 Task: Select a due date automation when advanced on, 2 days before a card is due add fields with custom field "Resume" set to a number lower than 1 and greater than 10 at 11:00 AM.
Action: Mouse moved to (1069, 76)
Screenshot: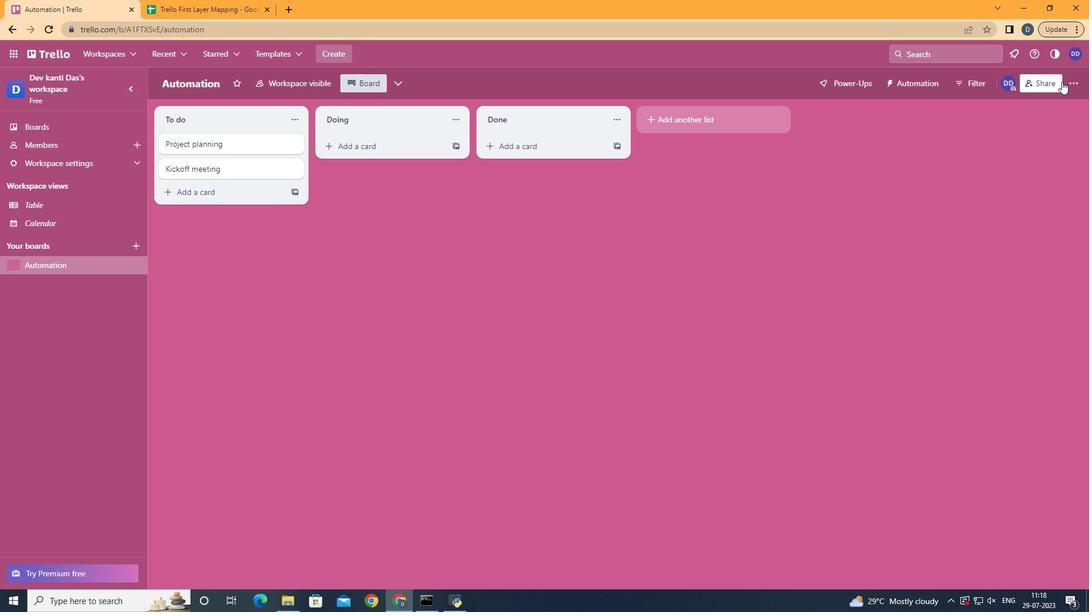 
Action: Mouse pressed left at (1069, 76)
Screenshot: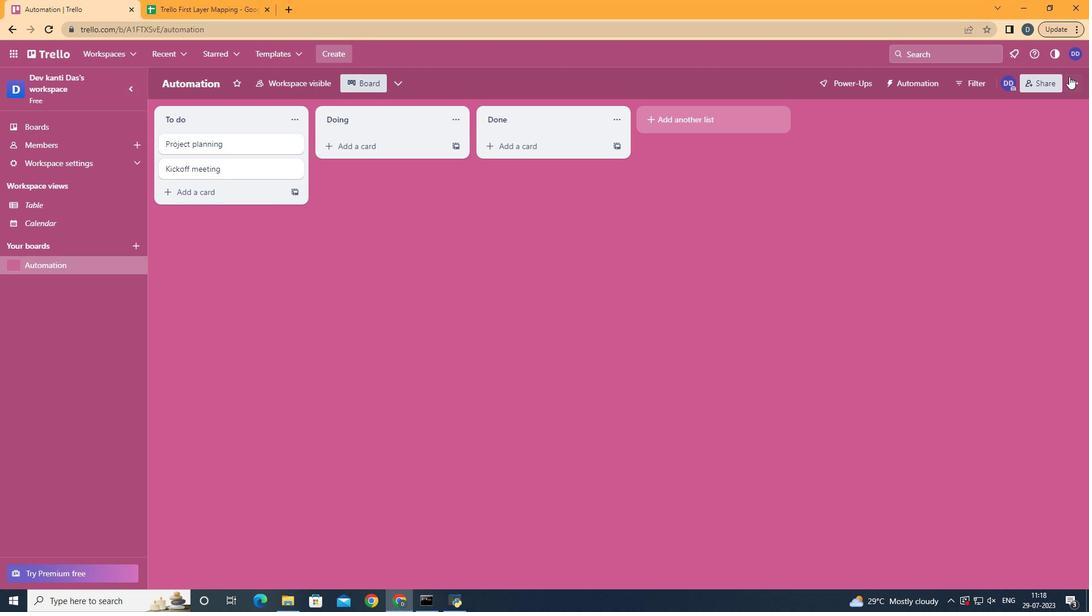 
Action: Mouse moved to (1011, 234)
Screenshot: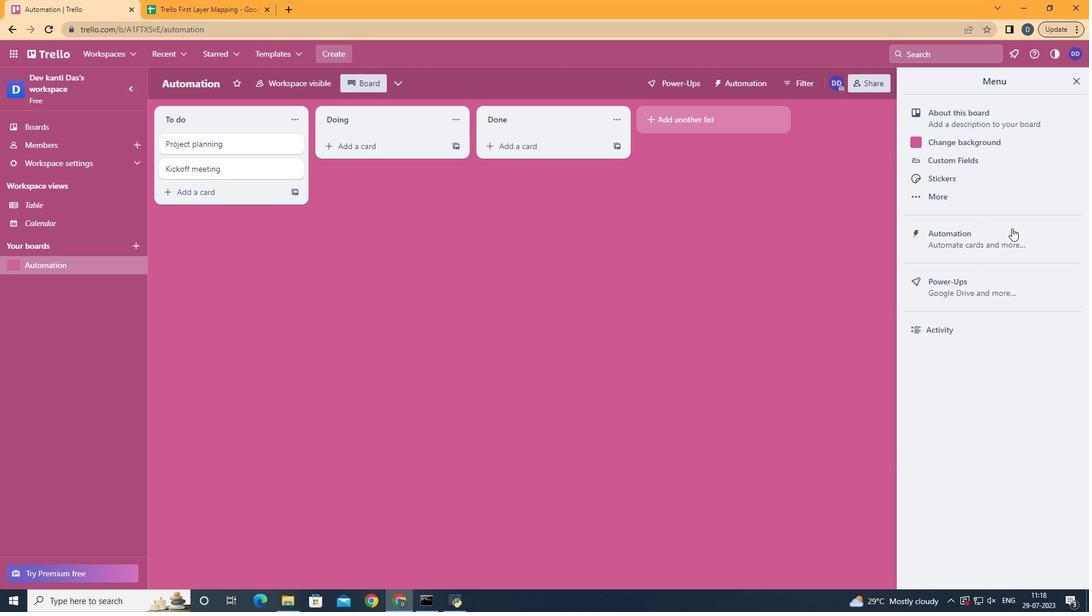 
Action: Mouse pressed left at (1011, 234)
Screenshot: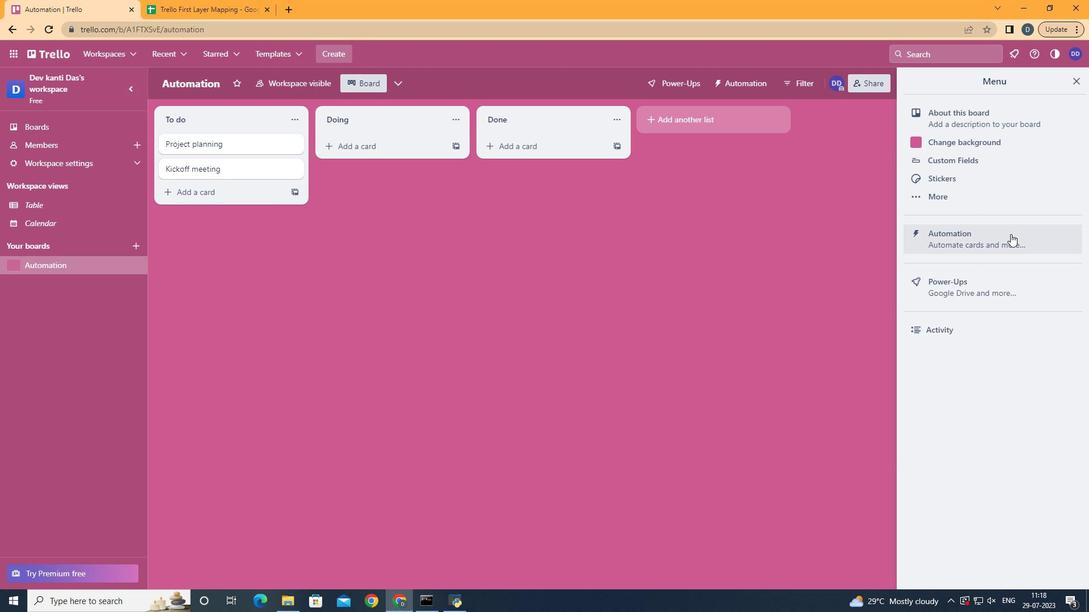 
Action: Mouse moved to (234, 233)
Screenshot: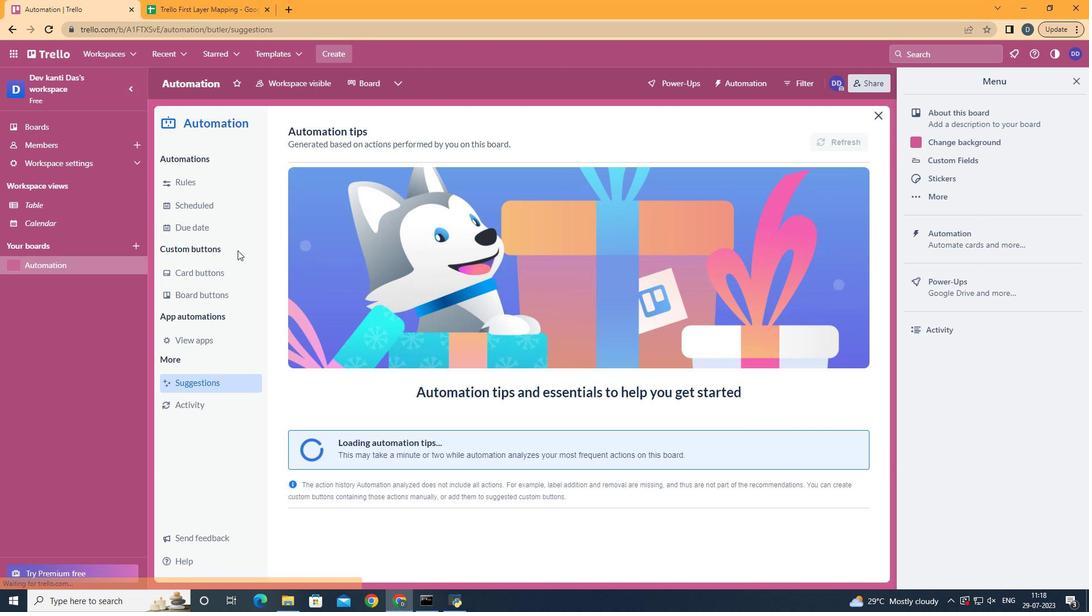 
Action: Mouse pressed left at (234, 233)
Screenshot: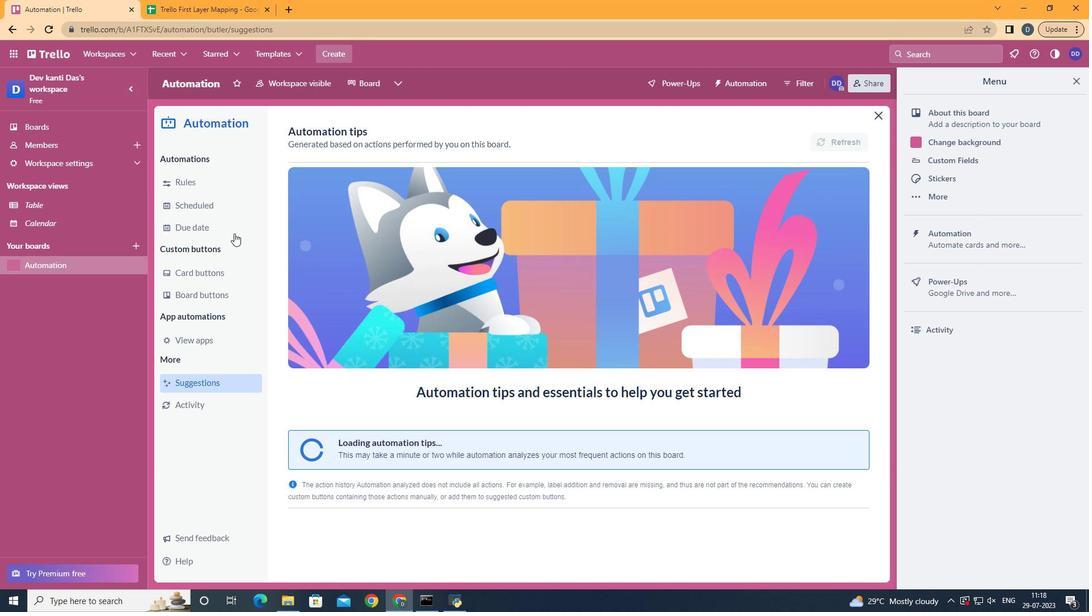 
Action: Mouse moved to (811, 137)
Screenshot: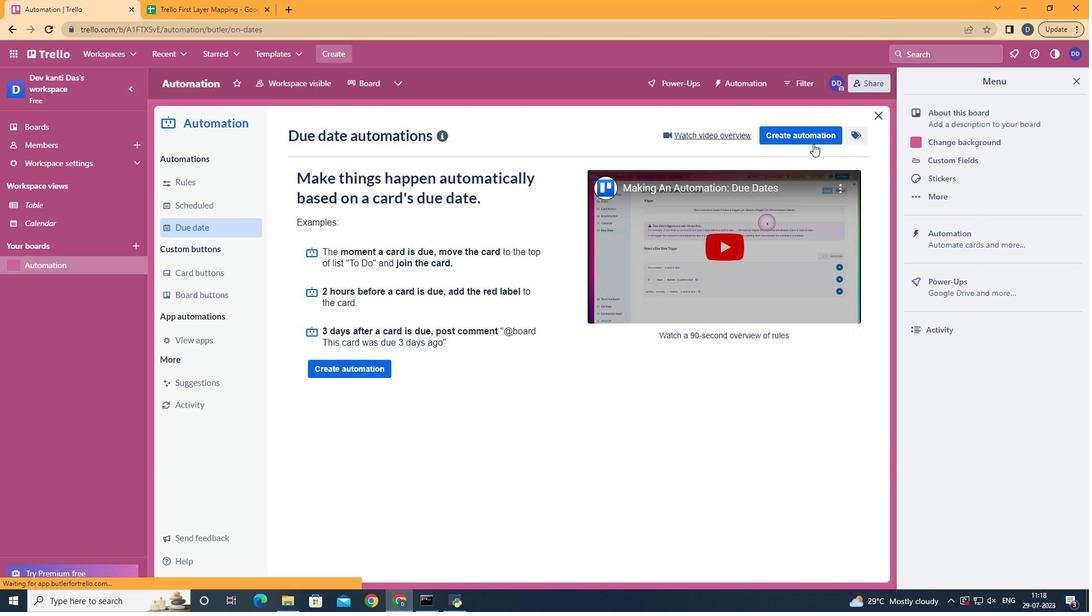 
Action: Mouse pressed left at (811, 137)
Screenshot: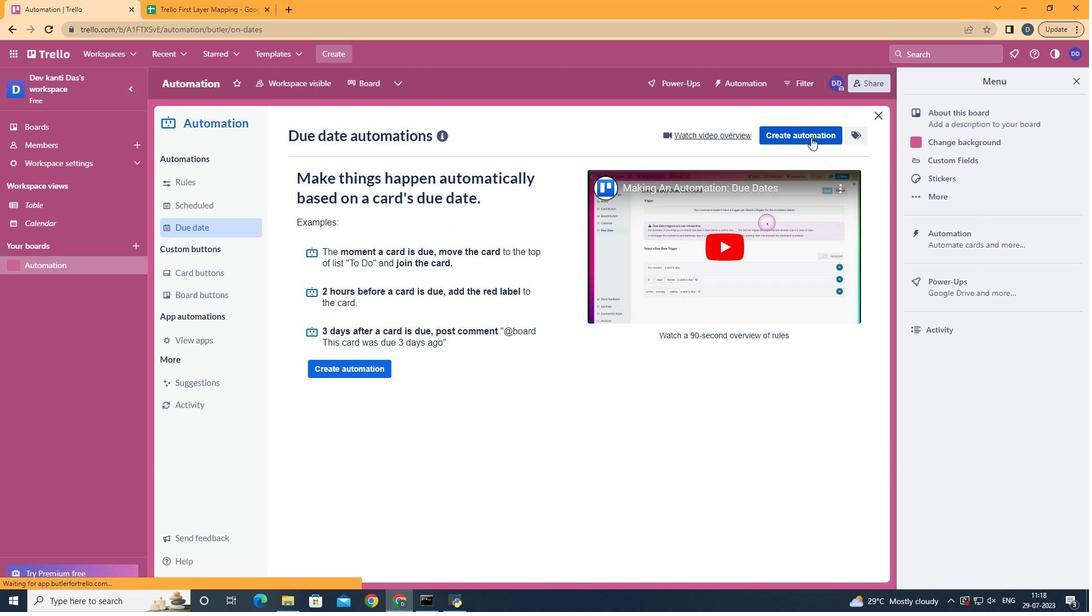 
Action: Mouse moved to (653, 237)
Screenshot: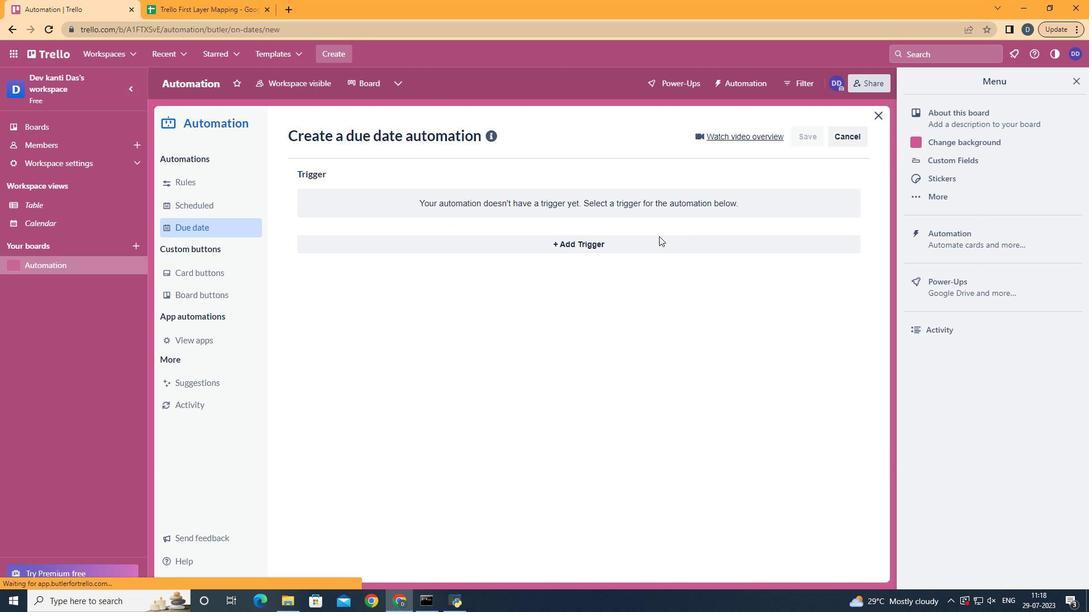
Action: Mouse pressed left at (653, 237)
Screenshot: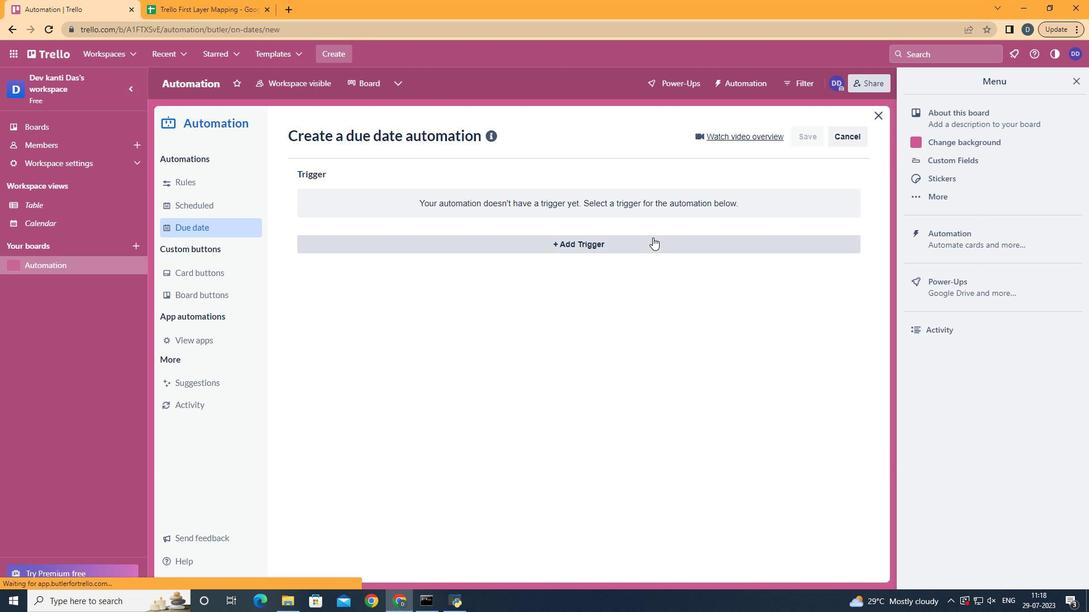 
Action: Mouse moved to (448, 418)
Screenshot: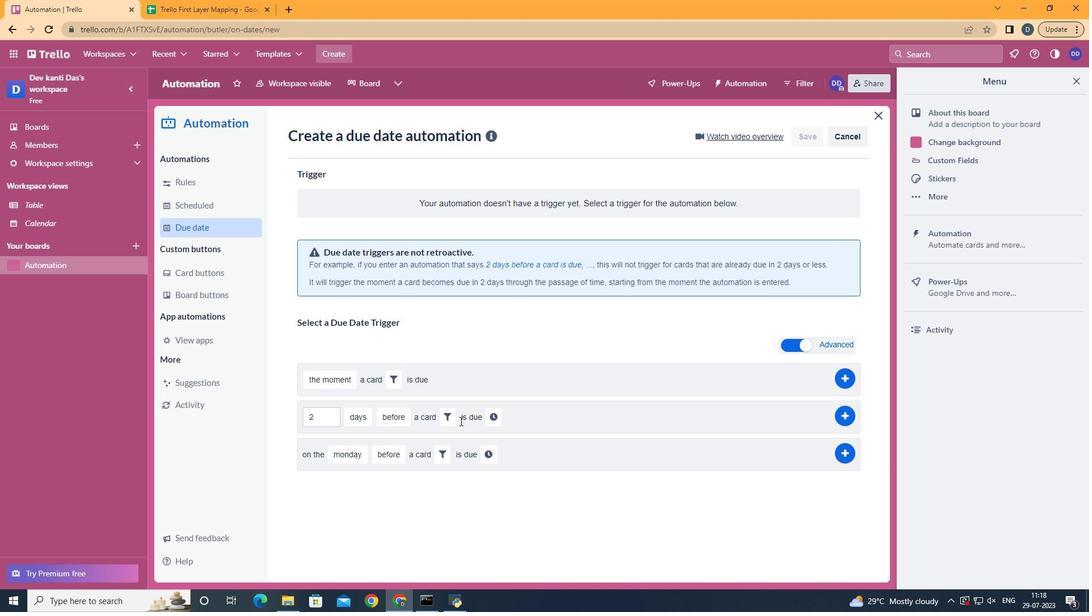 
Action: Mouse pressed left at (448, 418)
Screenshot: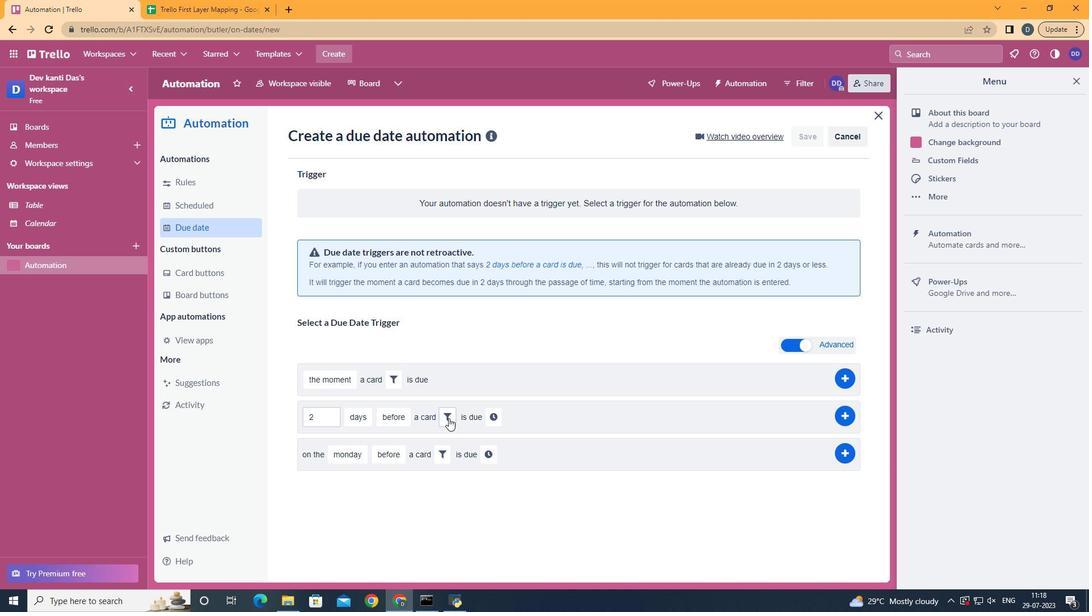 
Action: Mouse moved to (626, 455)
Screenshot: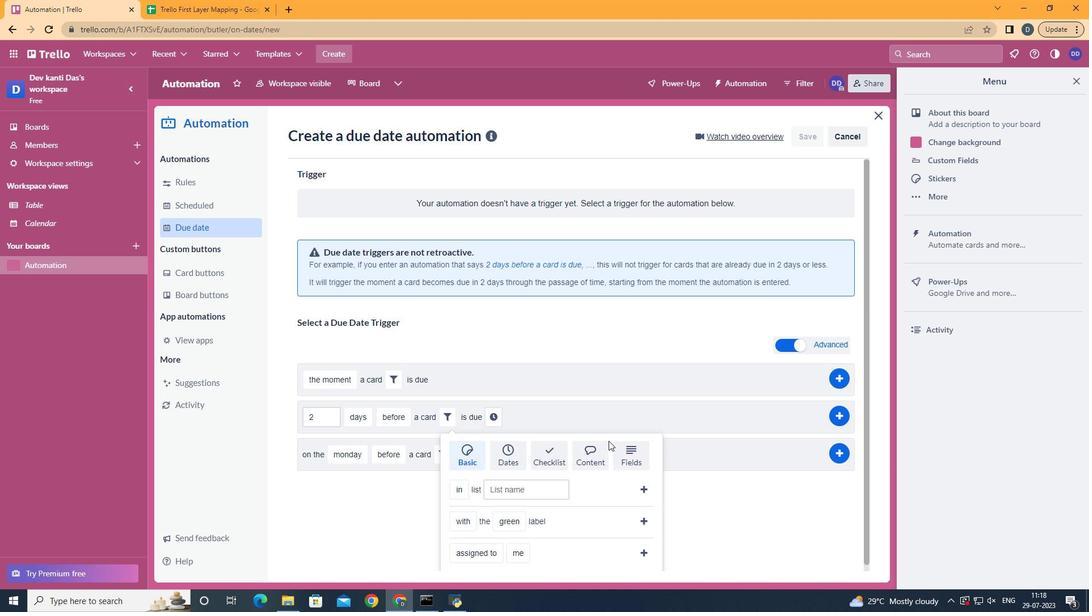 
Action: Mouse pressed left at (626, 455)
Screenshot: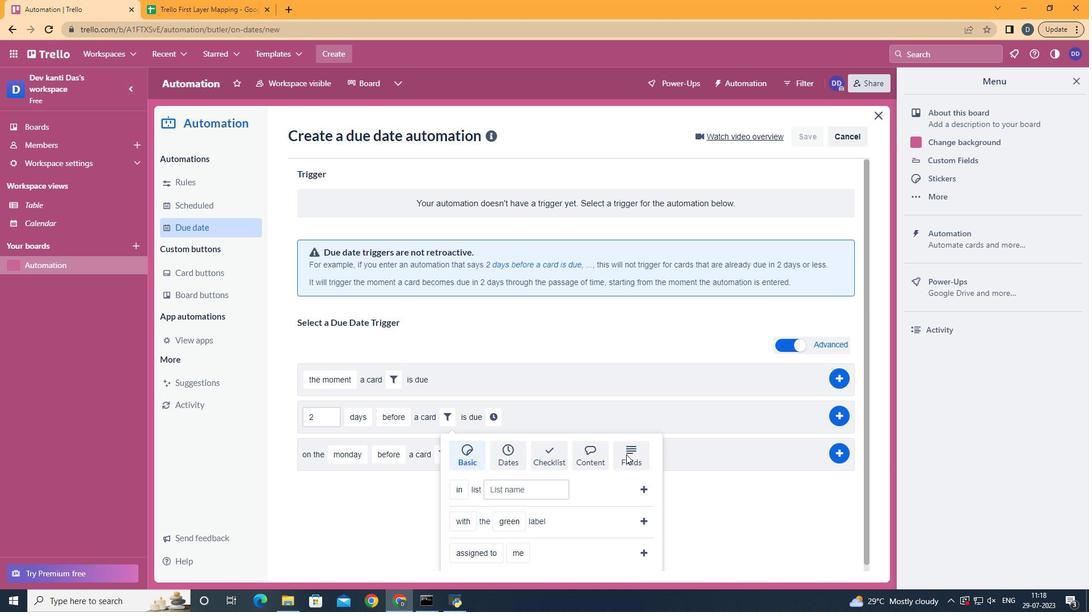 
Action: Mouse scrolled (626, 454) with delta (0, 0)
Screenshot: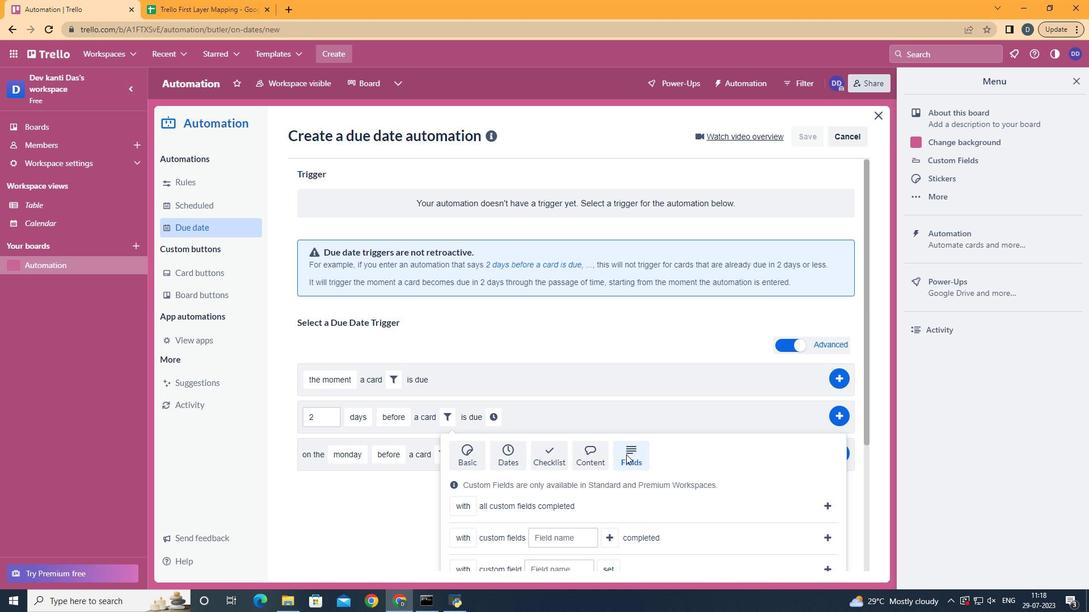 
Action: Mouse scrolled (626, 454) with delta (0, 0)
Screenshot: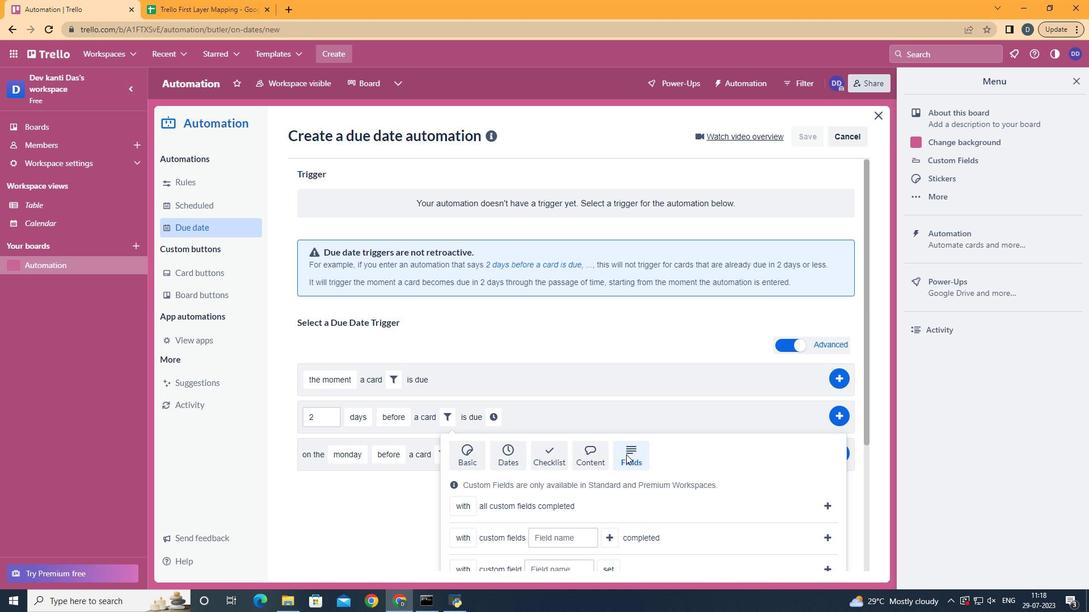 
Action: Mouse scrolled (626, 454) with delta (0, 0)
Screenshot: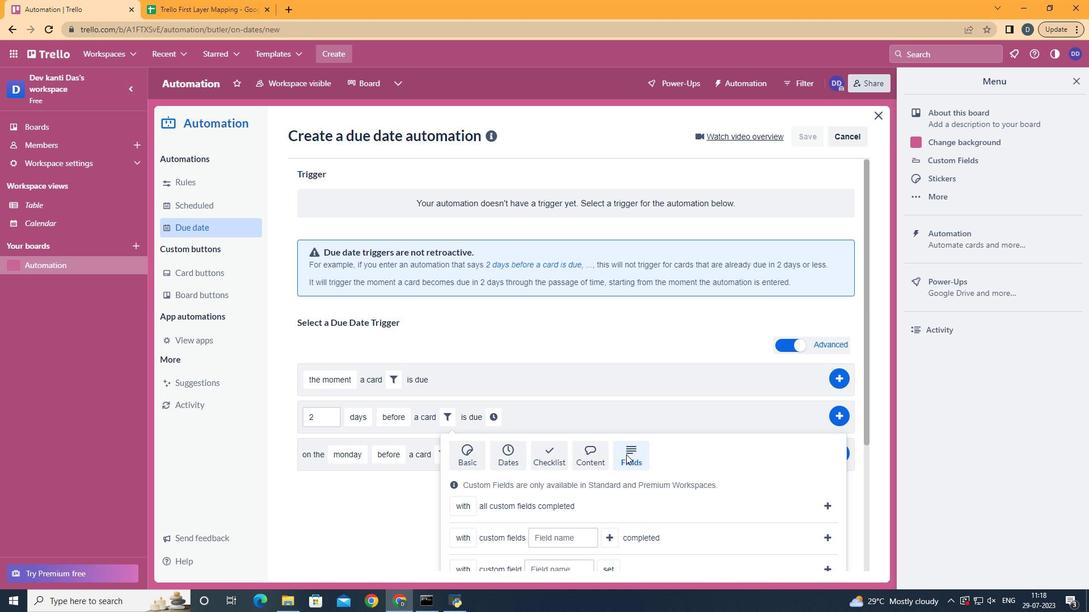 
Action: Mouse scrolled (626, 454) with delta (0, 0)
Screenshot: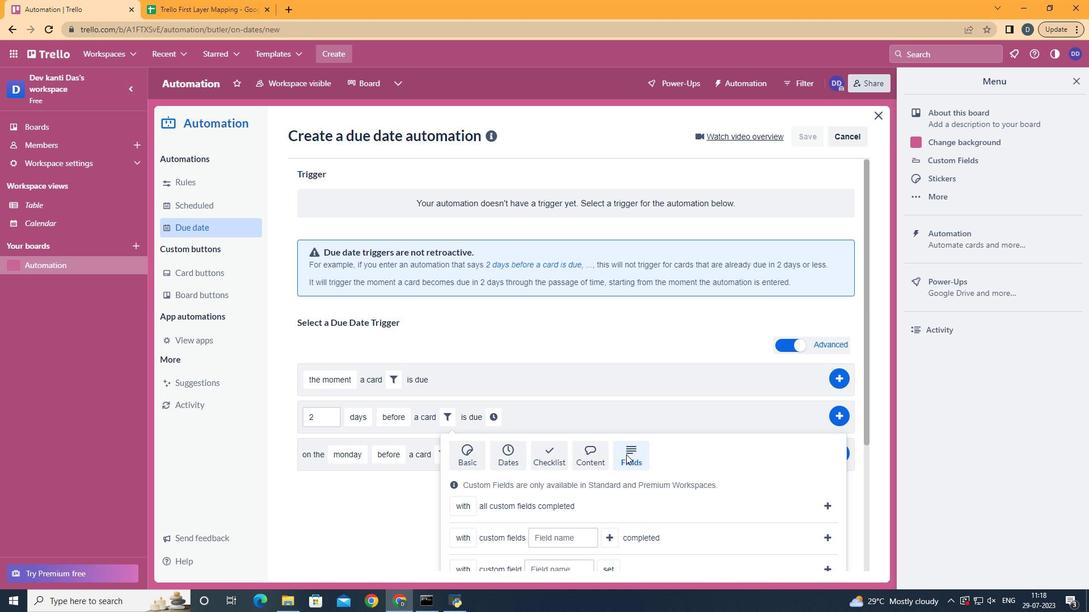 
Action: Mouse scrolled (626, 454) with delta (0, 0)
Screenshot: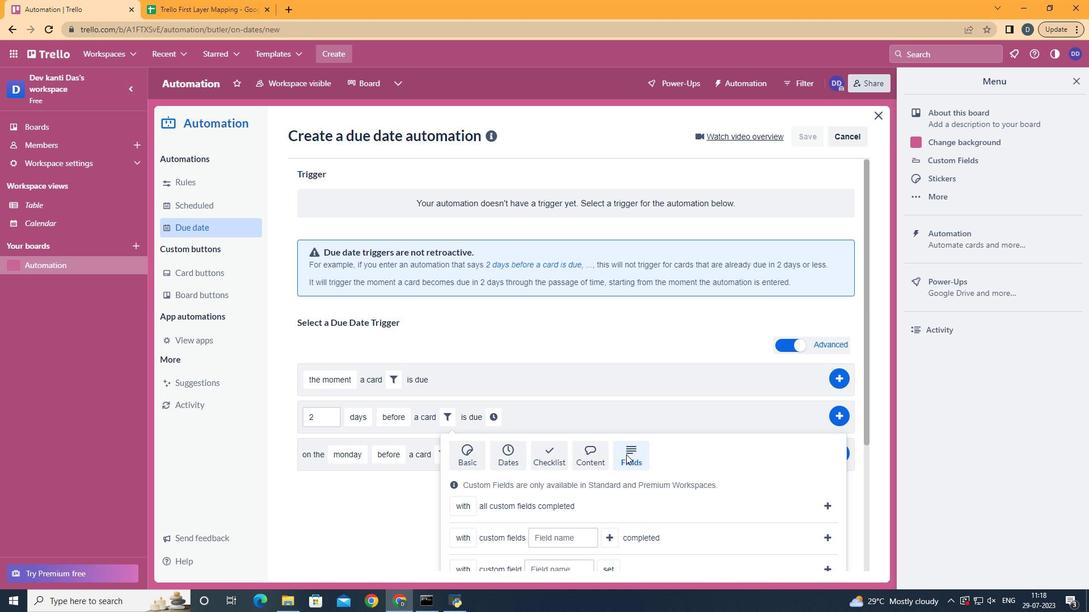 
Action: Mouse scrolled (626, 454) with delta (0, 0)
Screenshot: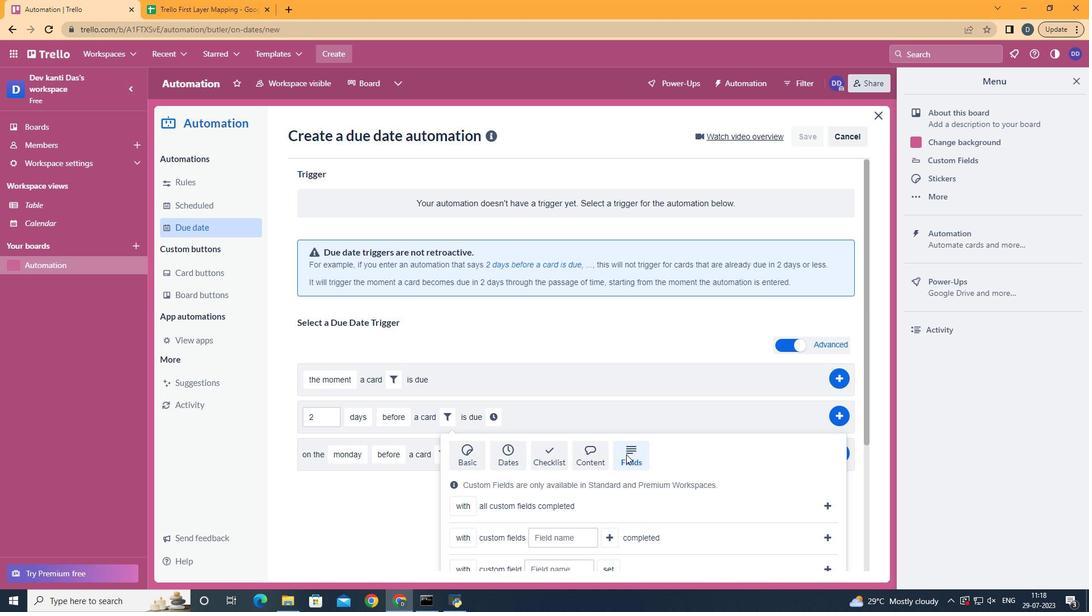 
Action: Mouse moved to (465, 504)
Screenshot: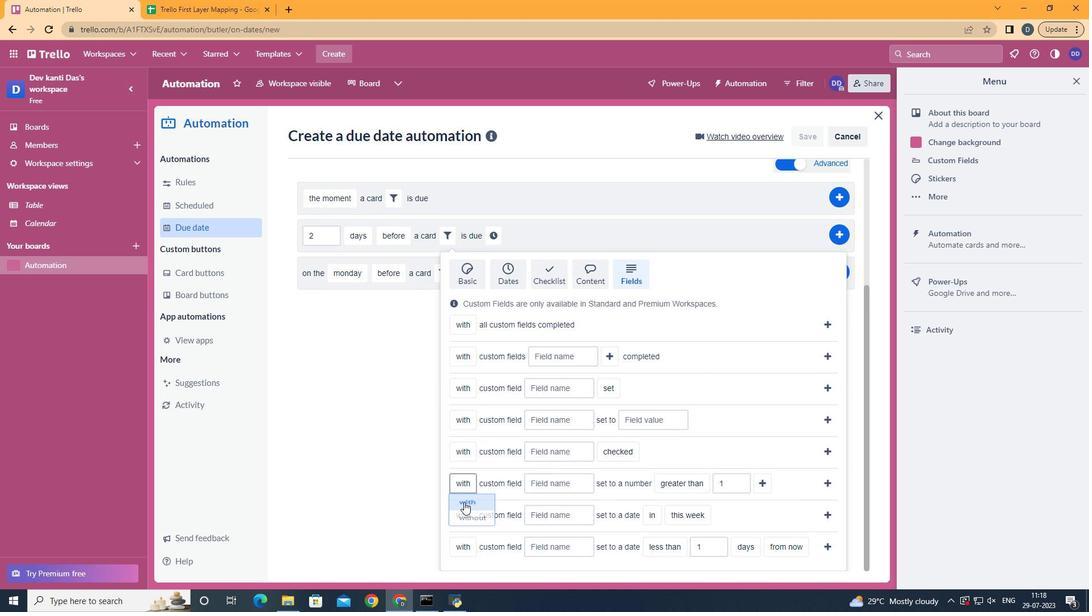 
Action: Mouse pressed left at (465, 504)
Screenshot: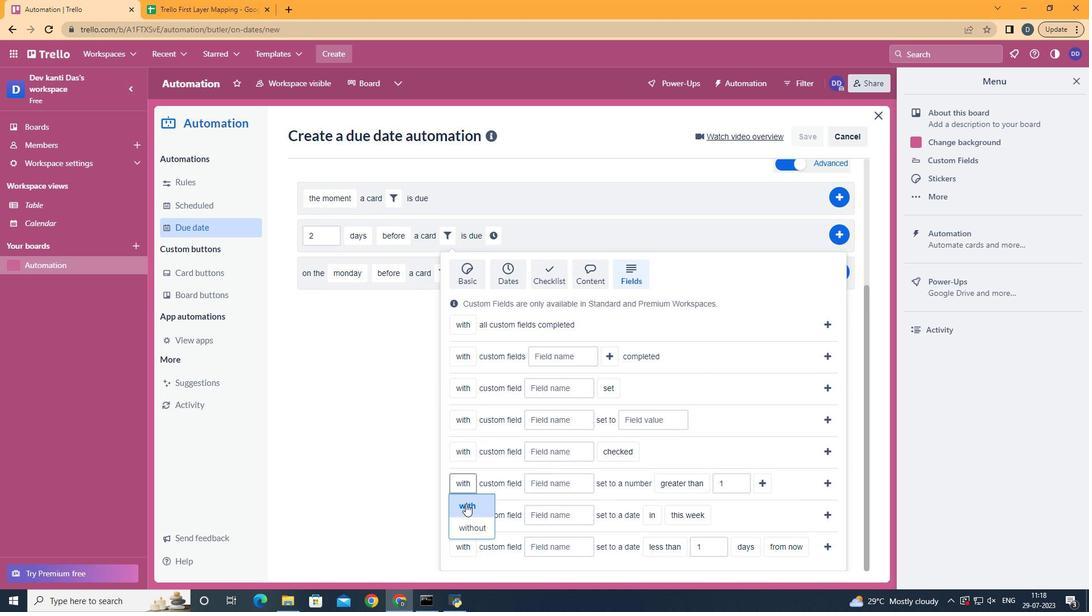 
Action: Mouse moved to (554, 488)
Screenshot: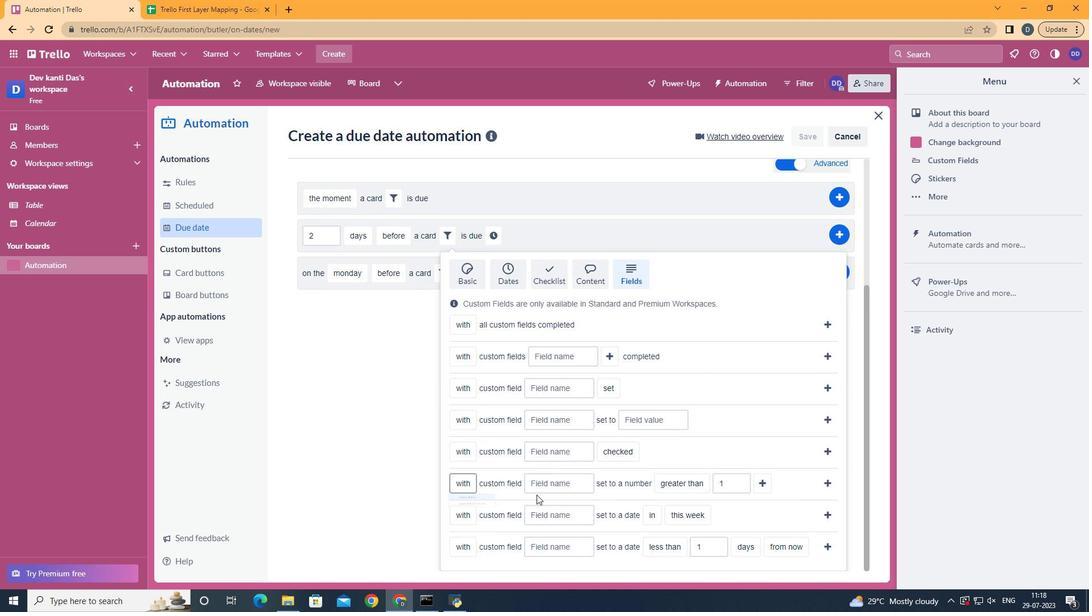 
Action: Mouse pressed left at (554, 488)
Screenshot: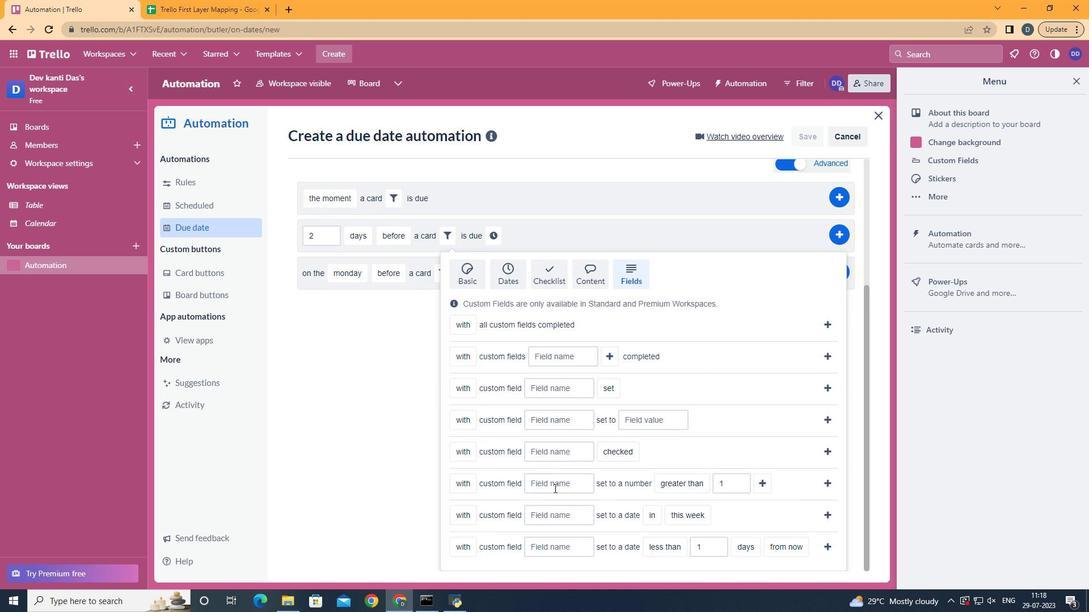 
Action: Key pressed <Key.shift>Resume
Screenshot: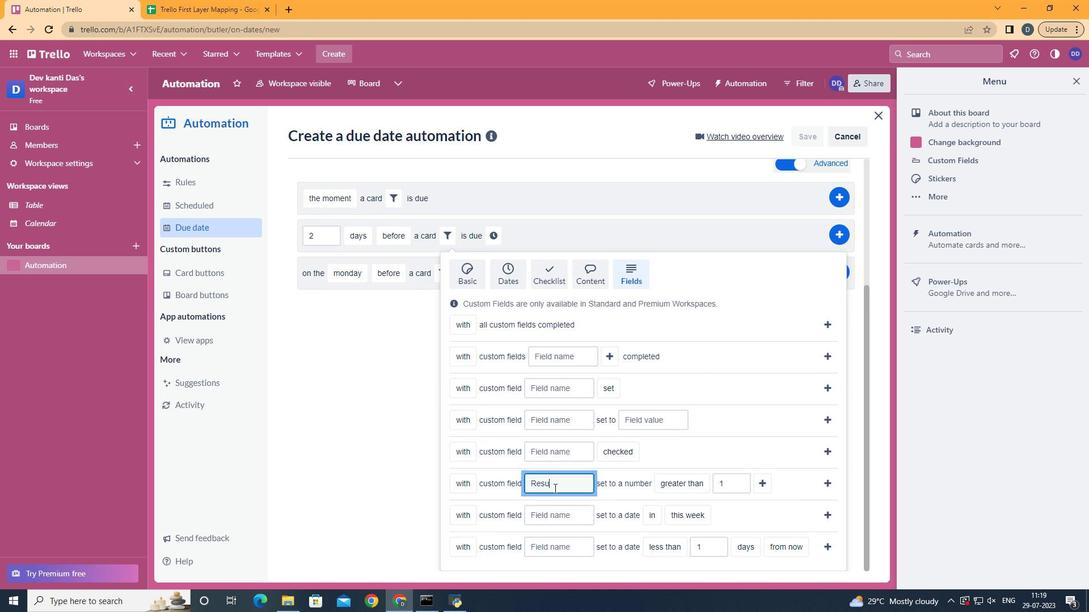 
Action: Mouse moved to (685, 444)
Screenshot: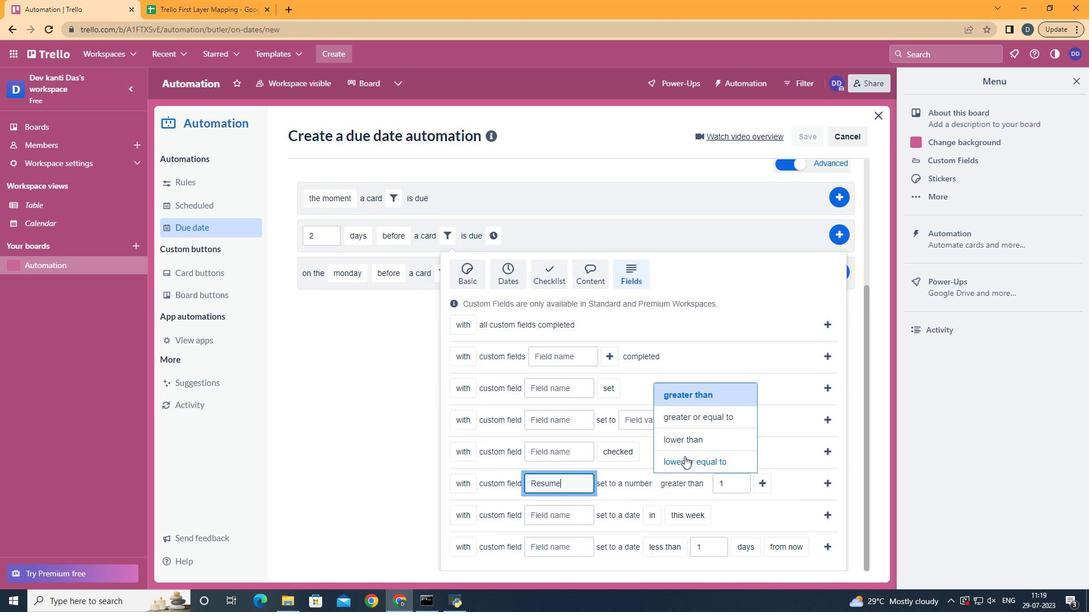 
Action: Mouse pressed left at (685, 444)
Screenshot: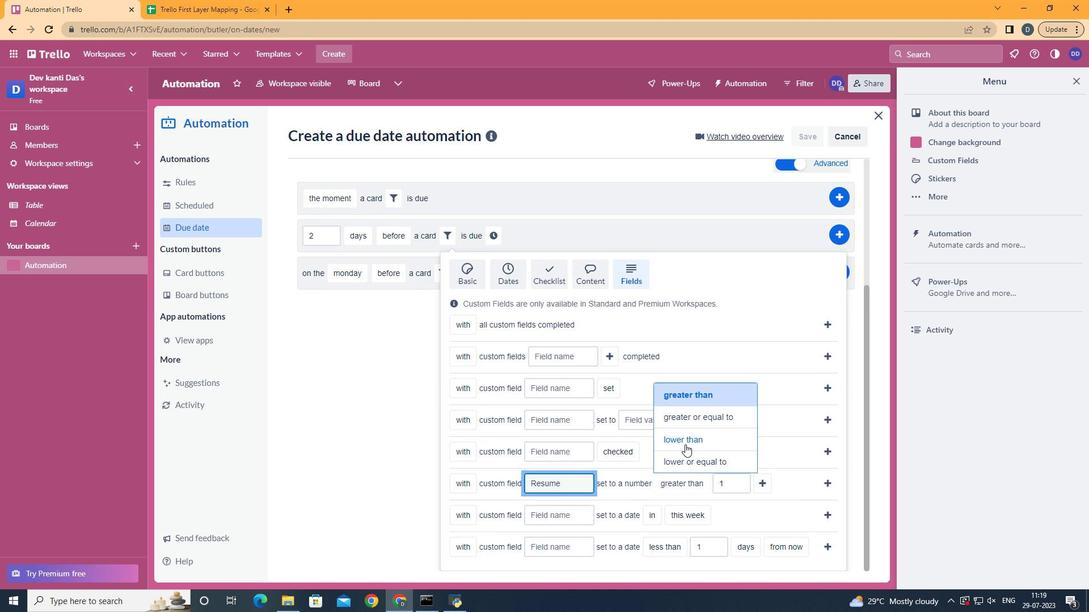 
Action: Mouse moved to (759, 483)
Screenshot: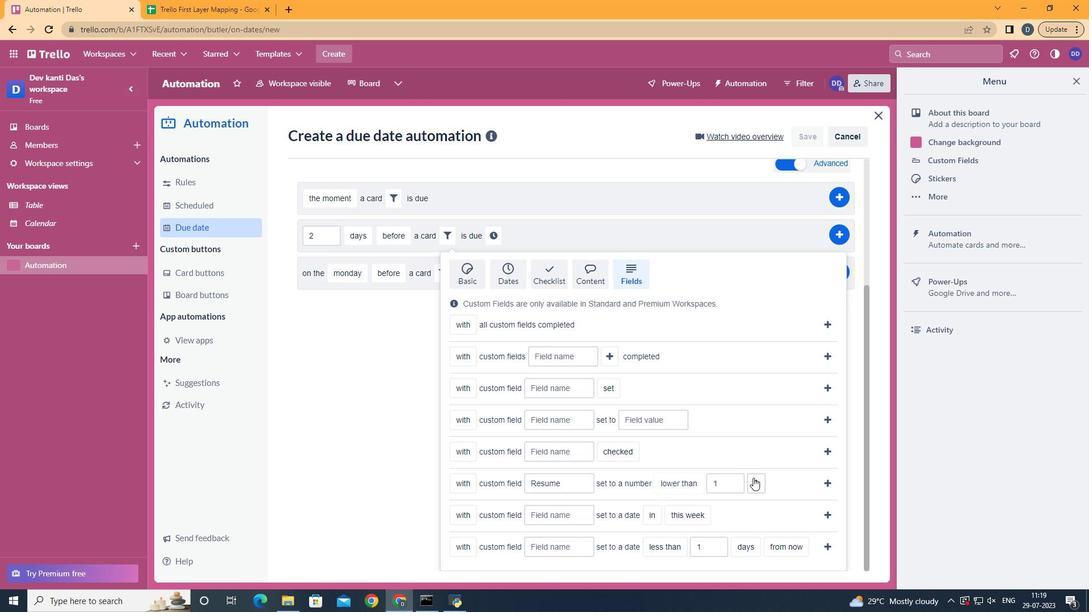 
Action: Mouse pressed left at (759, 483)
Screenshot: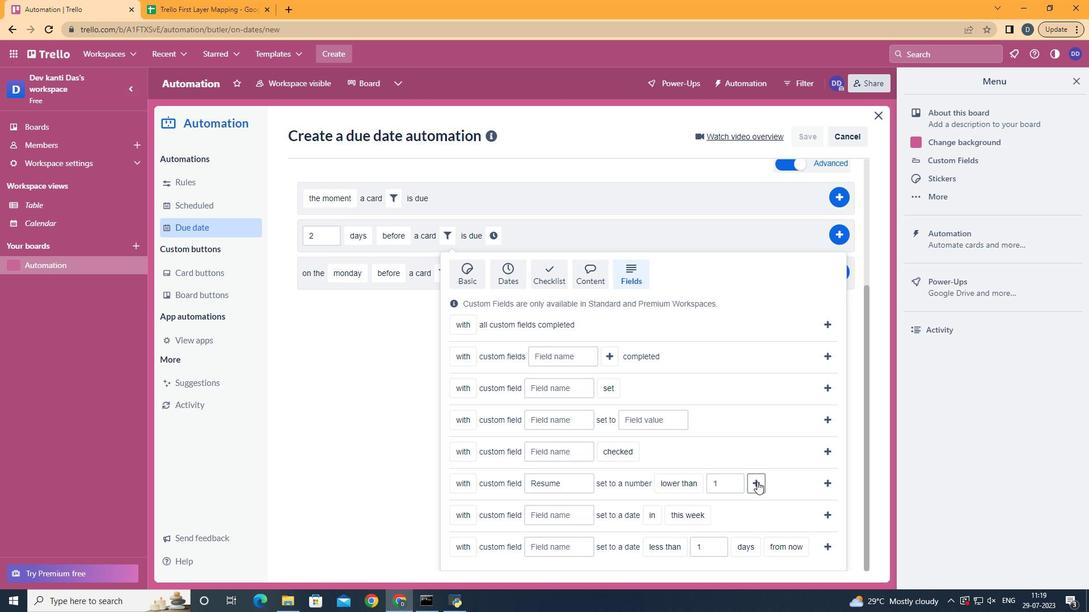 
Action: Mouse moved to (520, 456)
Screenshot: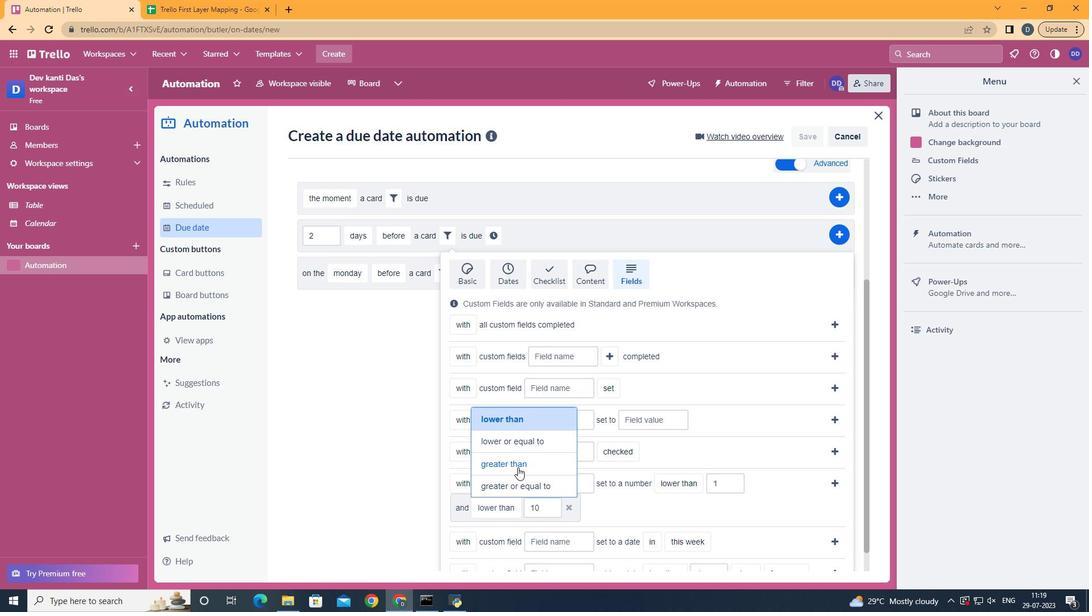 
Action: Mouse pressed left at (520, 456)
Screenshot: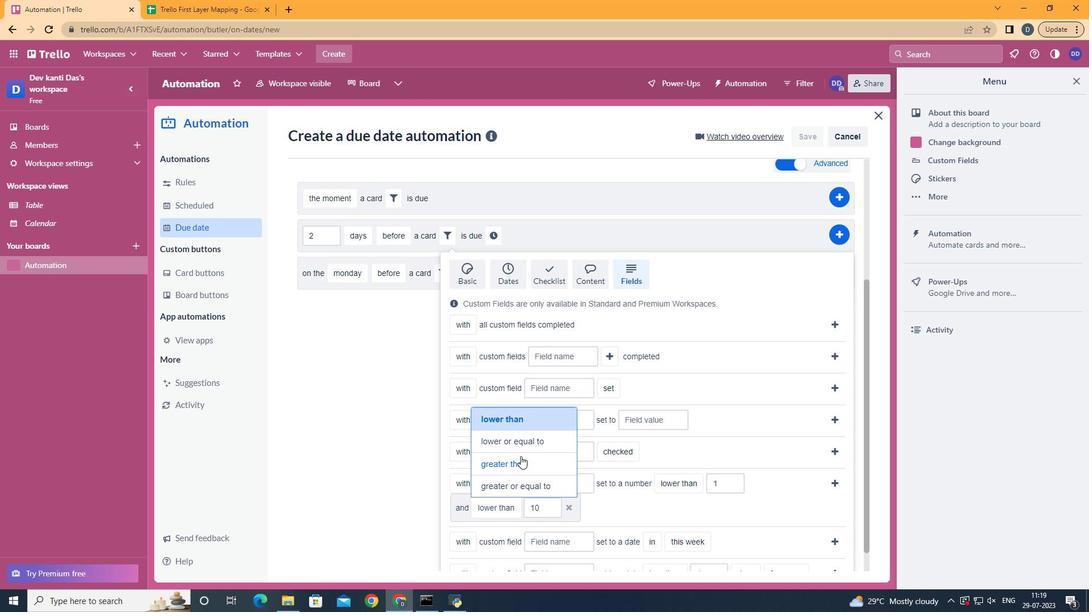 
Action: Mouse moved to (835, 479)
Screenshot: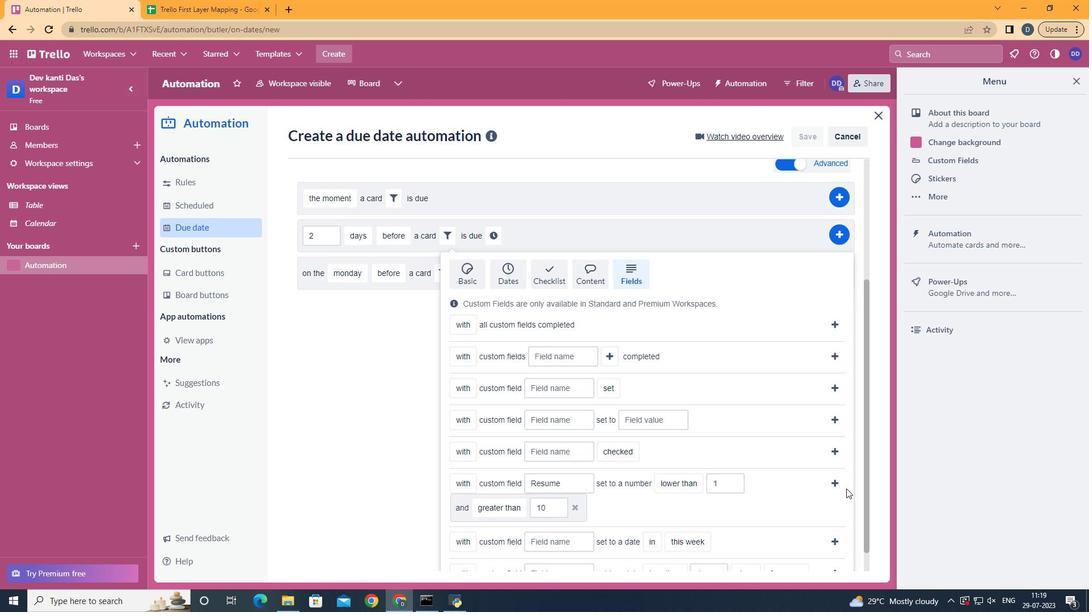 
Action: Mouse pressed left at (835, 479)
Screenshot: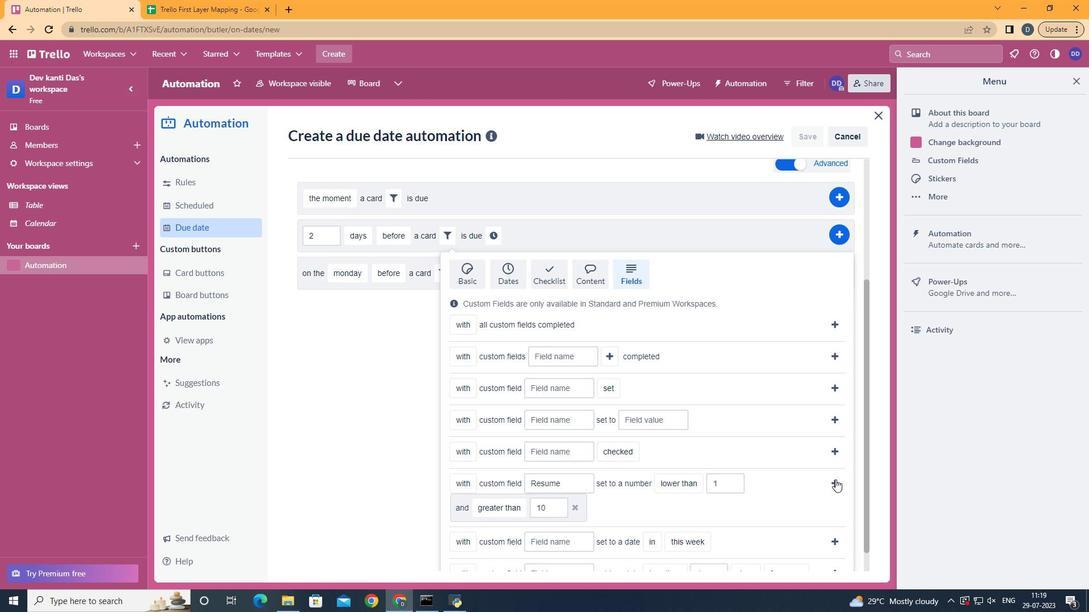 
Action: Mouse moved to (791, 420)
Screenshot: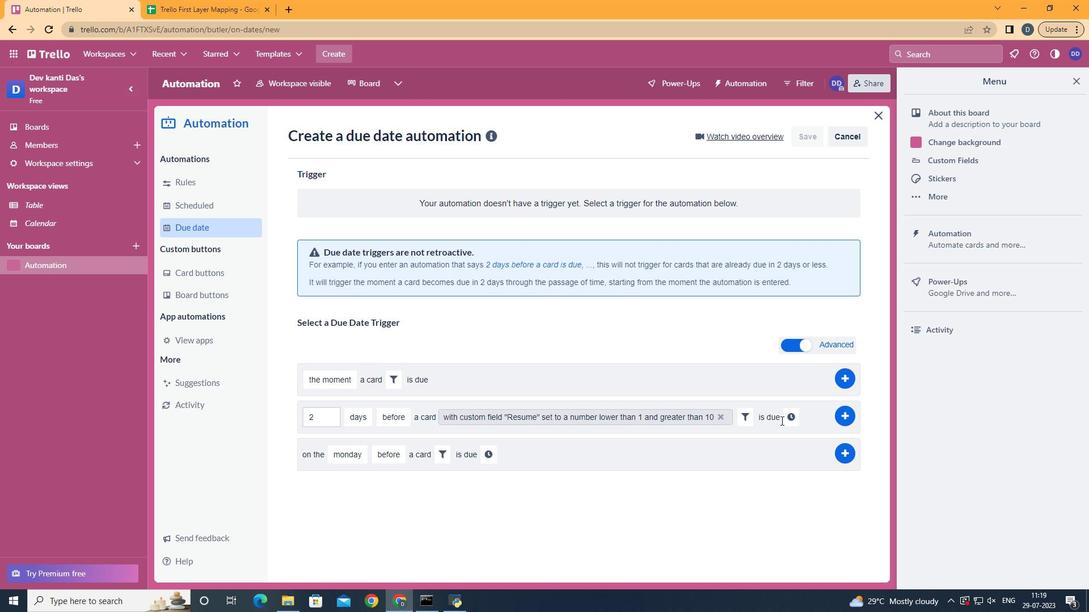 
Action: Mouse pressed left at (791, 420)
Screenshot: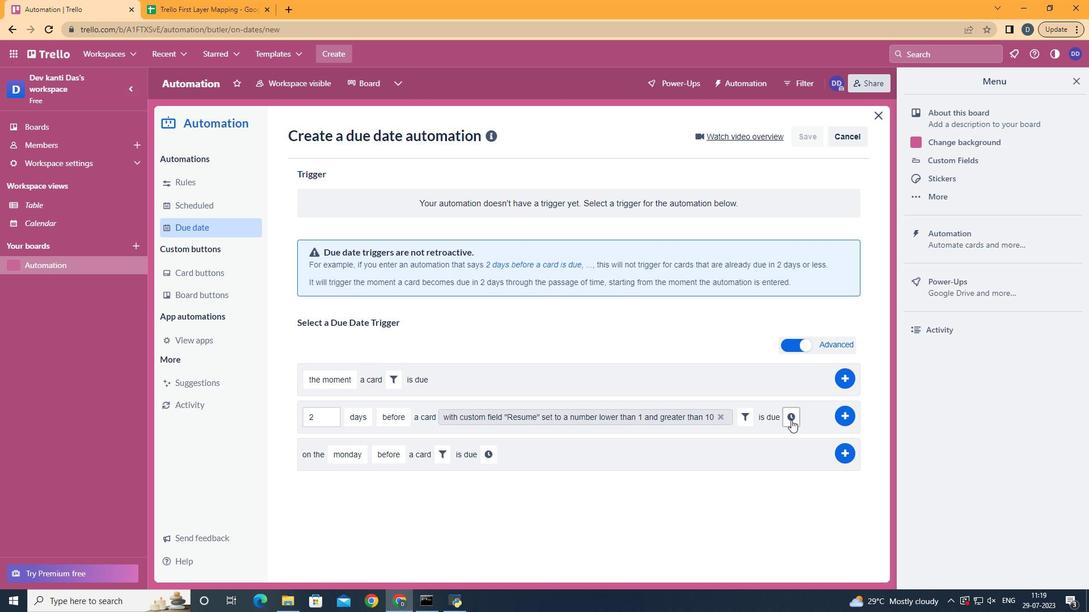 
Action: Mouse moved to (380, 443)
Screenshot: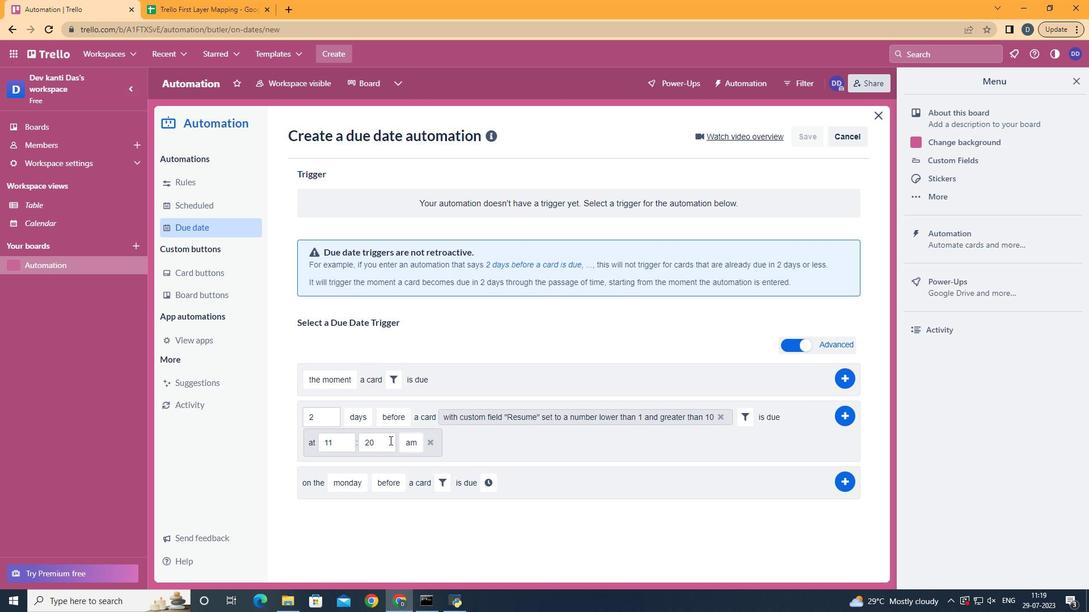
Action: Mouse pressed left at (380, 443)
Screenshot: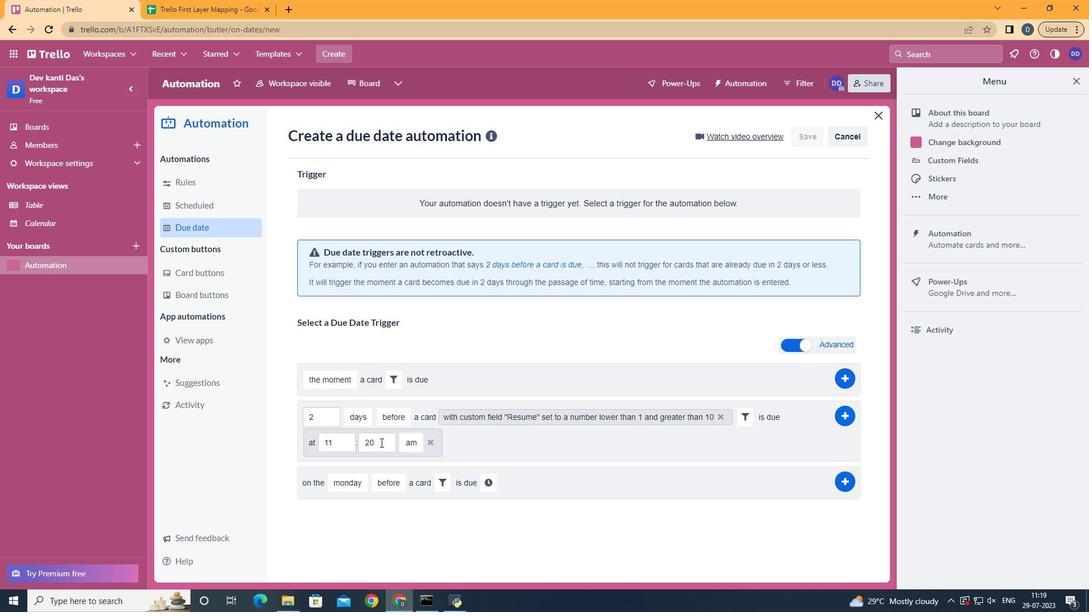 
Action: Key pressed <Key.backspace><Key.backspace>00
Screenshot: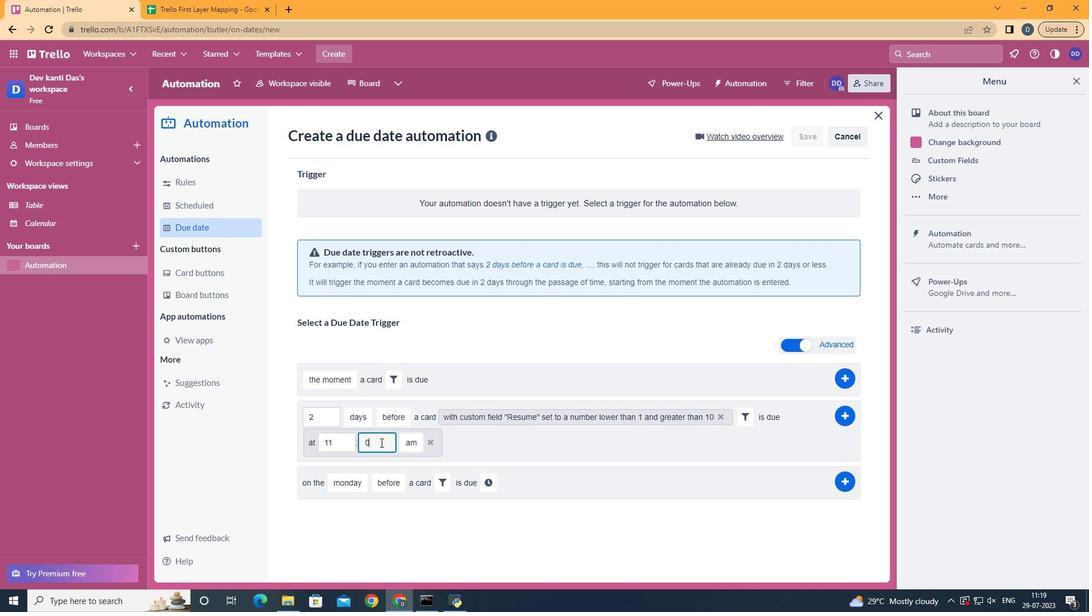 
Action: Mouse moved to (419, 456)
Screenshot: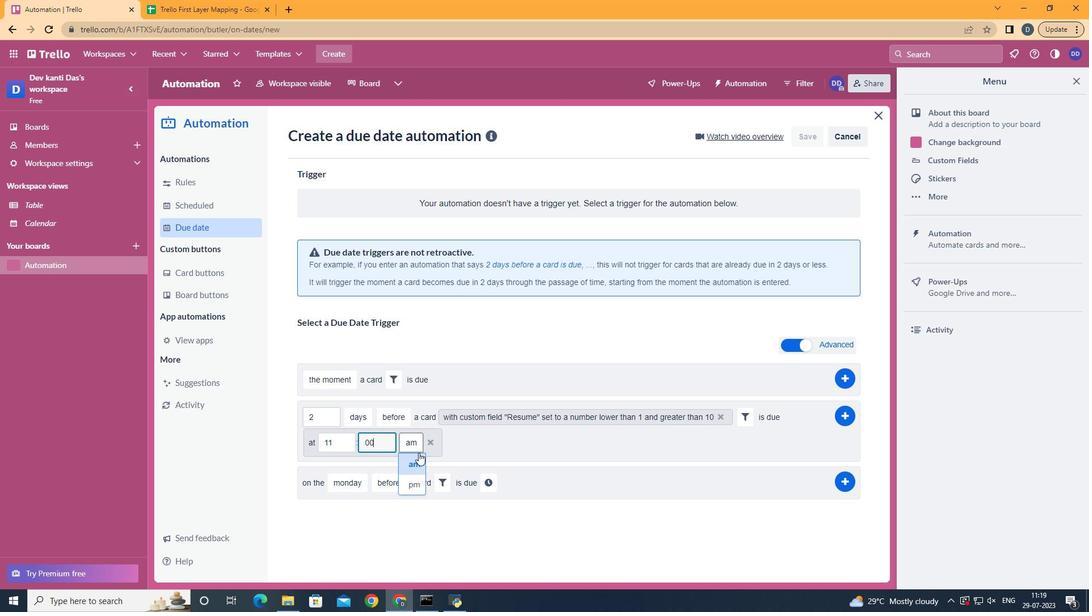 
Action: Mouse pressed left at (419, 456)
Screenshot: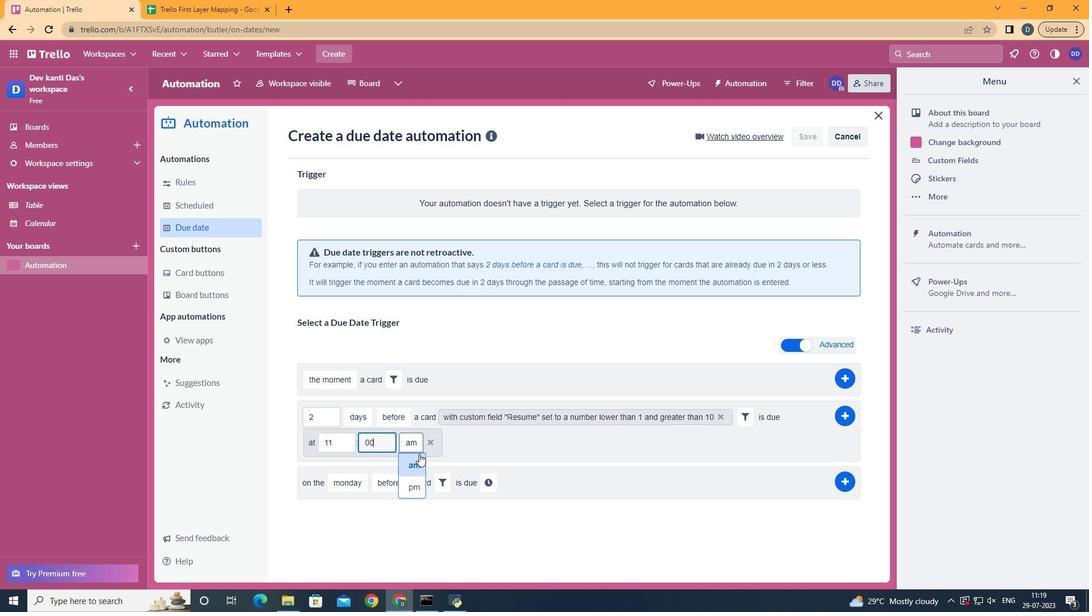 
Action: Mouse moved to (528, 456)
Screenshot: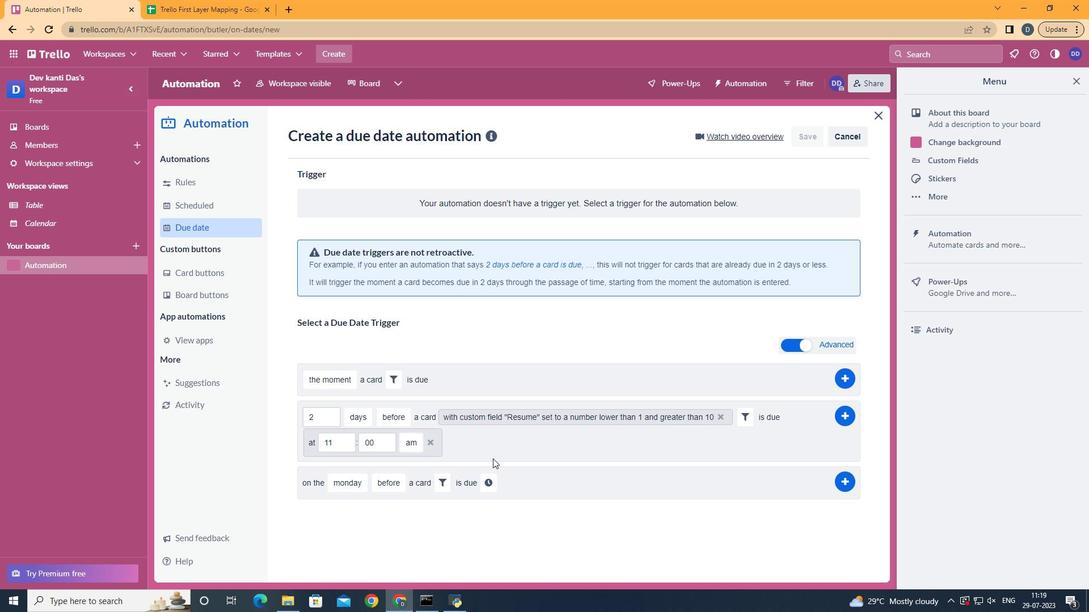 
